 Task: In the Company zunhua.cn, Create email and send with subject: 'We're Thrilled to Welcome You ', and with mail content 'Good Day,_x000D_
Embrace the power of innovation. Our disruptive solution will propel your industry forward and position you as a leader in your field._x000D_
Best Regards', attach the document: Terms_and_conditions.doc and insert image: visitingcard.jpg. Below Best Regards, write Twitter and insert the URL: twitter.com. Mark checkbox to create task to follow up : In 2 weeks.  Enter or choose an email address of recipient's from company's contact and send.. Logged in from softage.1@softage.net
Action: Mouse moved to (68, 45)
Screenshot: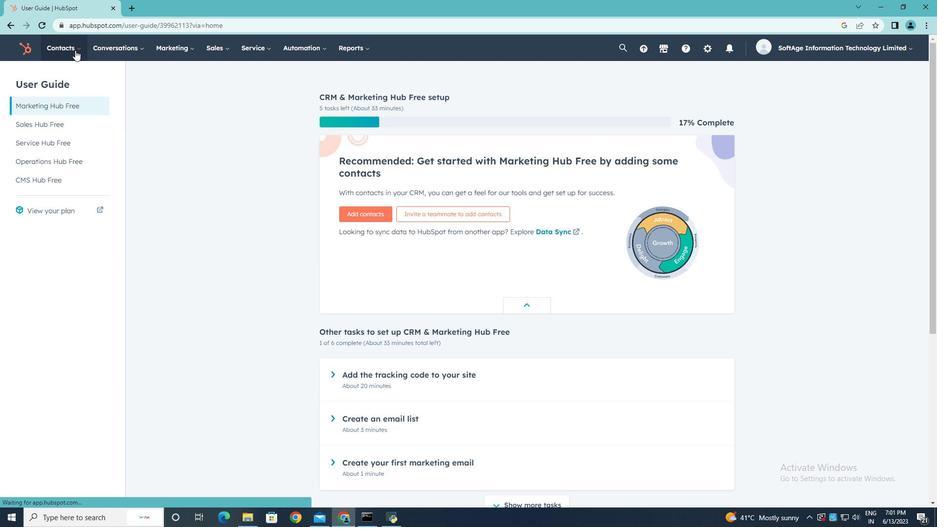 
Action: Mouse pressed left at (68, 45)
Screenshot: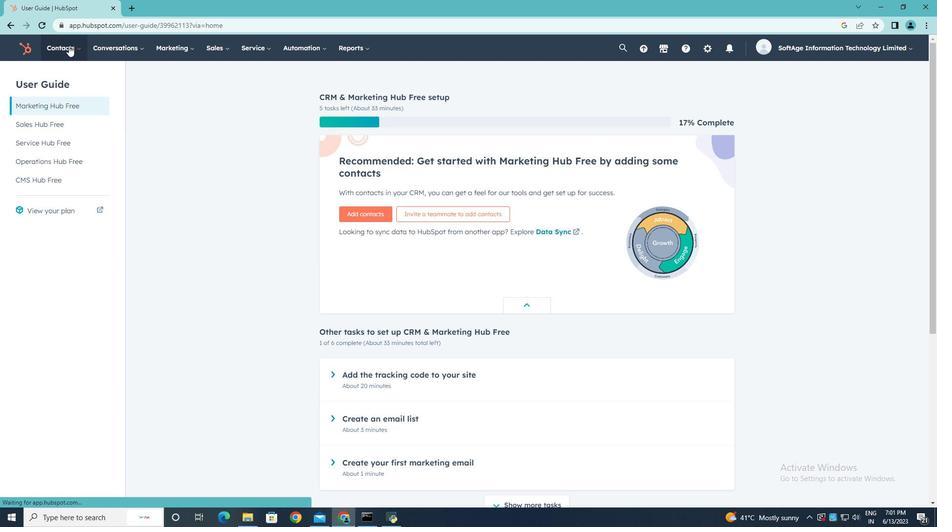 
Action: Mouse moved to (78, 94)
Screenshot: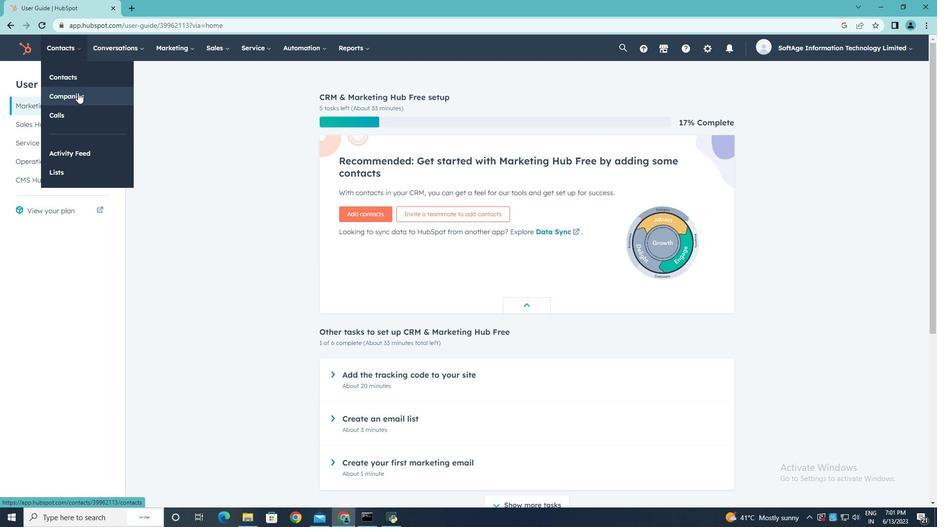 
Action: Mouse pressed left at (78, 94)
Screenshot: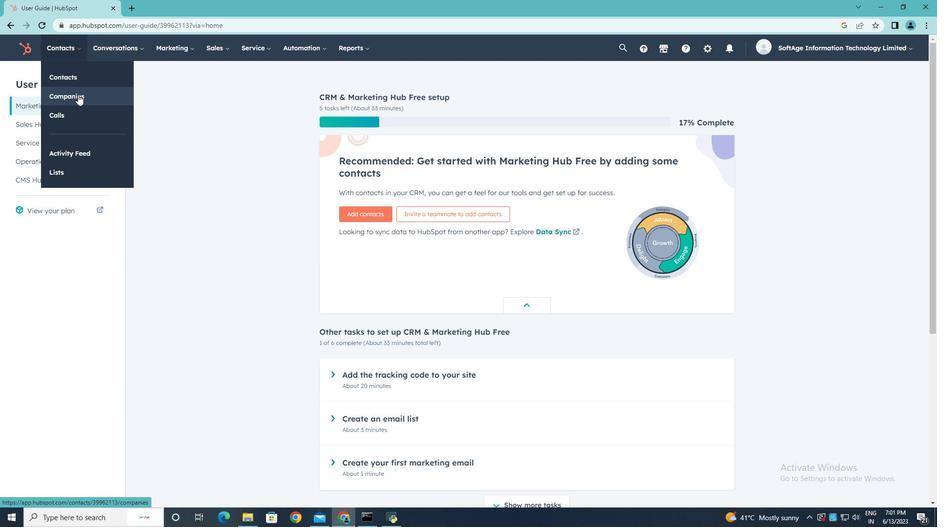 
Action: Mouse moved to (77, 156)
Screenshot: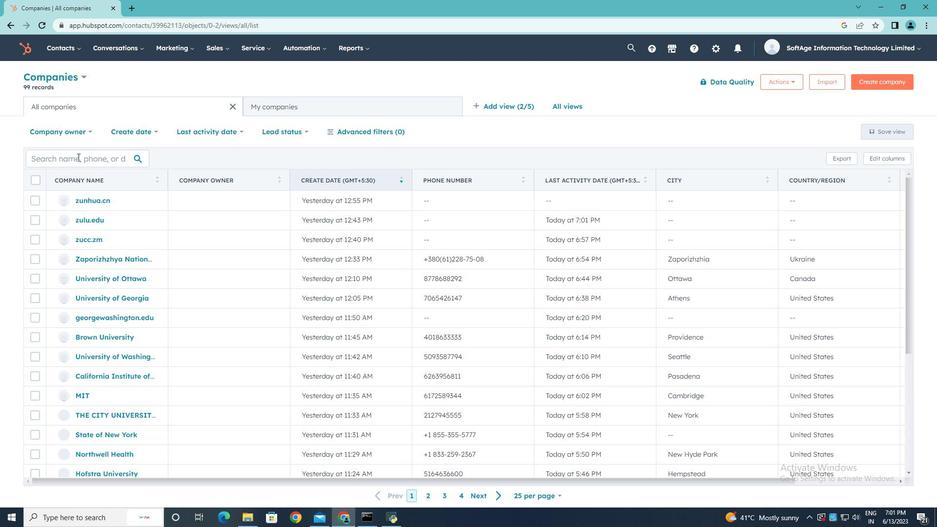 
Action: Mouse pressed left at (77, 156)
Screenshot: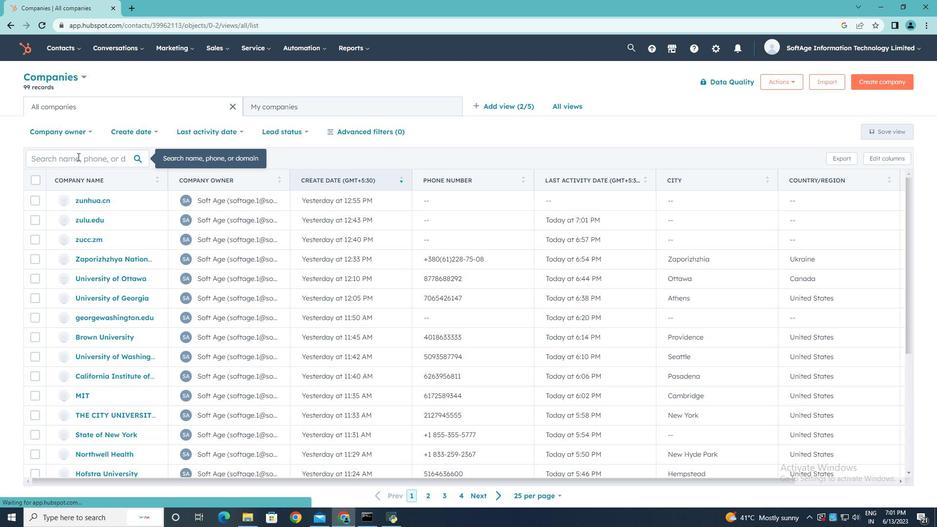 
Action: Key pressed zunhua.com<Key.backspace><Key.backspace>n
Screenshot: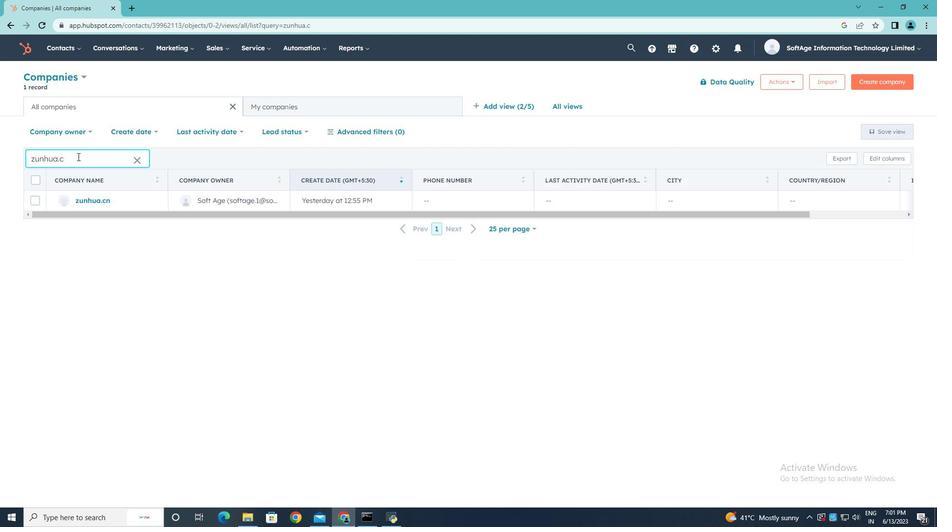 
Action: Mouse moved to (96, 198)
Screenshot: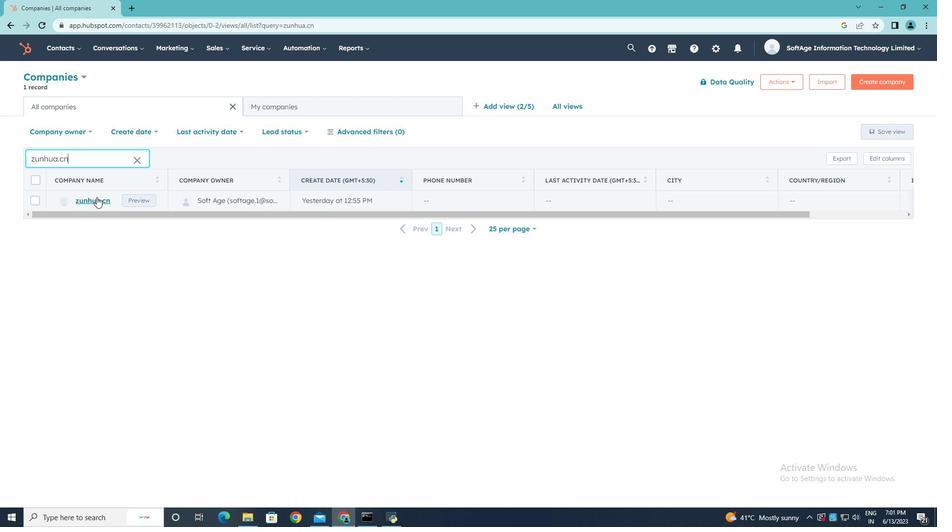 
Action: Mouse pressed left at (96, 198)
Screenshot: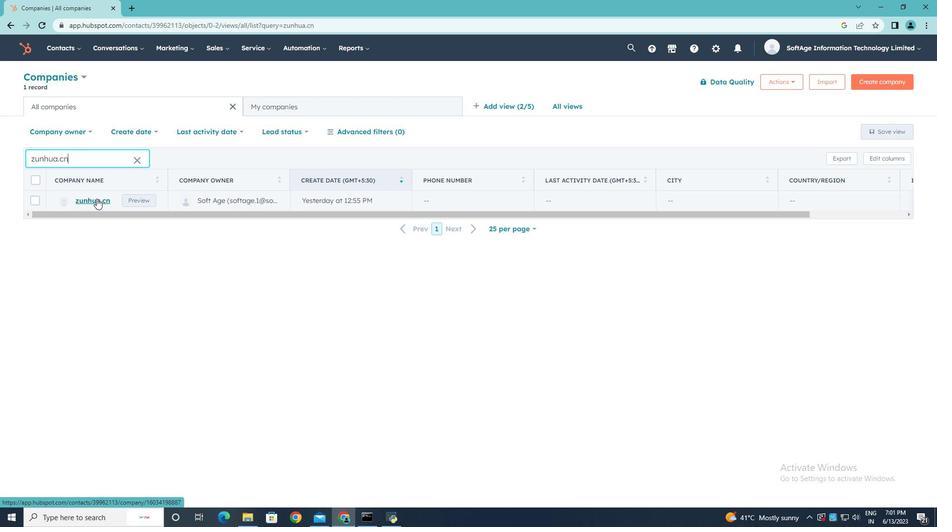 
Action: Mouse moved to (61, 161)
Screenshot: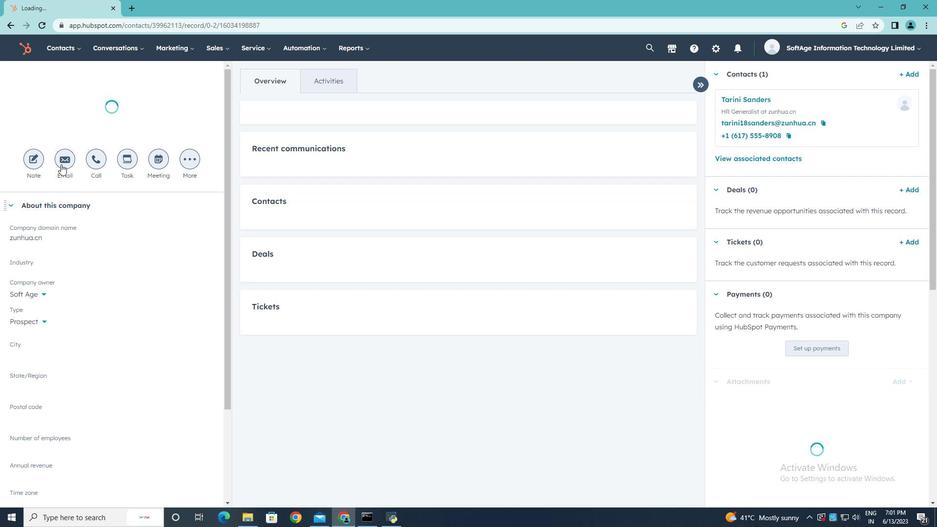 
Action: Mouse pressed left at (61, 161)
Screenshot: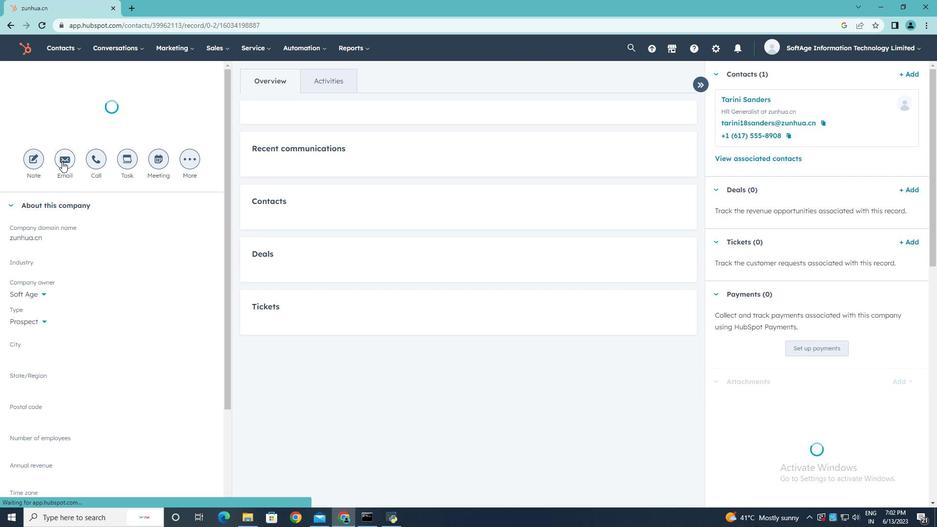 
Action: Key pressed <Key.shift><Key.shift><Key.shift><Key.shift><Key.shift><Key.shift><Key.shift><Key.shift><Key.shift><Key.shift><Key.shift><Key.shift><Key.shift><Key.shift><Key.shift><Key.shift><Key.shift><Key.shift><Key.shift><Key.shift><Key.shift><Key.shift><Key.shift><Key.shift><Key.shift><Key.shift><Key.shift><Key.shift><Key.shift><Key.shift><Key.shift>We're<Key.space><Key.shift>Thrilled<Key.space>to<Key.space><Key.shift>Wi<Key.backspace>elcome<Key.space><Key.shift><Key.shift><Key.shift><Key.shift><Key.shift><Key.shift><Key.shift><Key.shift><Key.shift><Key.shift><Key.shift><Key.shift><Key.shift><Key.shift><Key.shift><Key.shift><Key.shift><Key.shift><Key.shift><Key.shift><Key.shift><Key.shift>You
Screenshot: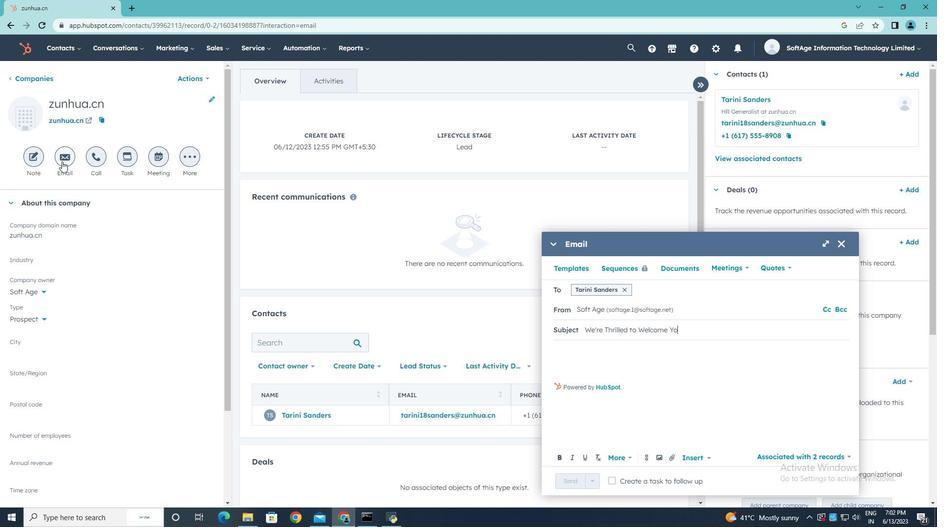 
Action: Mouse moved to (562, 349)
Screenshot: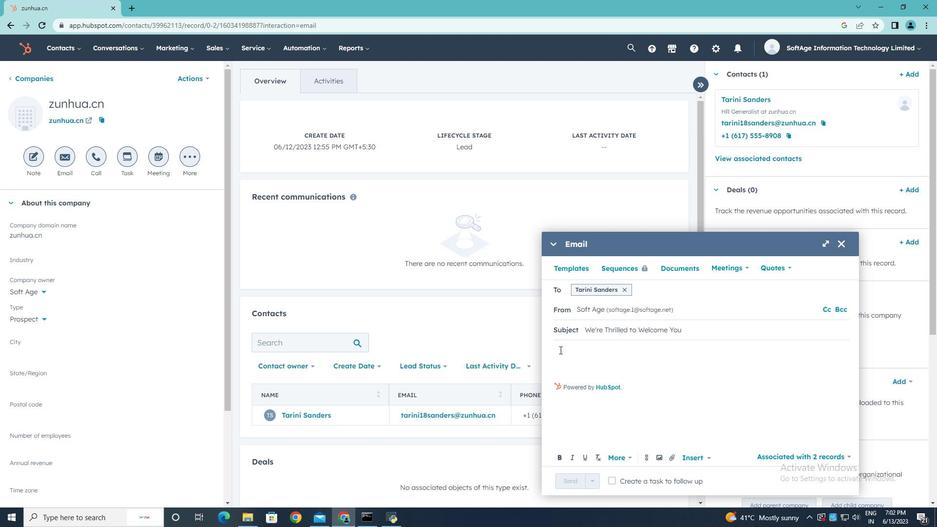 
Action: Mouse pressed left at (562, 349)
Screenshot: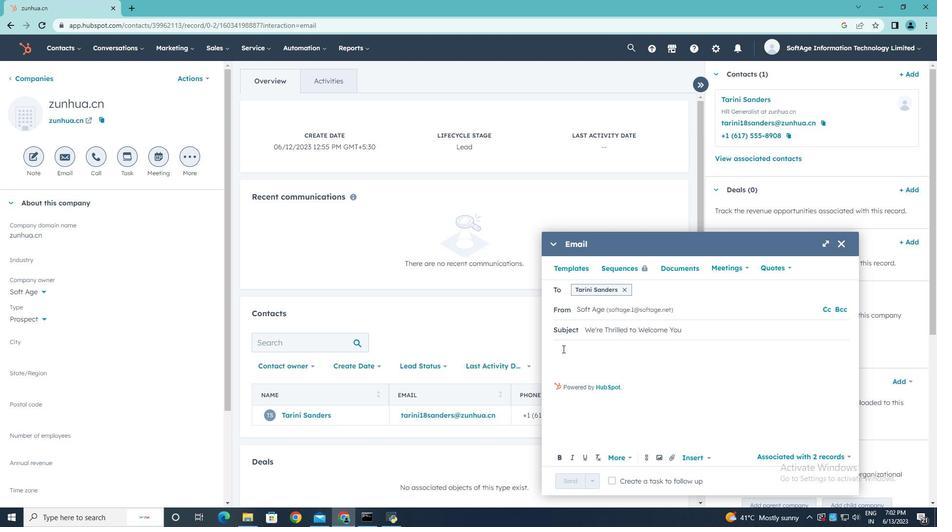 
Action: Key pressed <Key.shift>Good<Key.space><Key.shift>Day
Screenshot: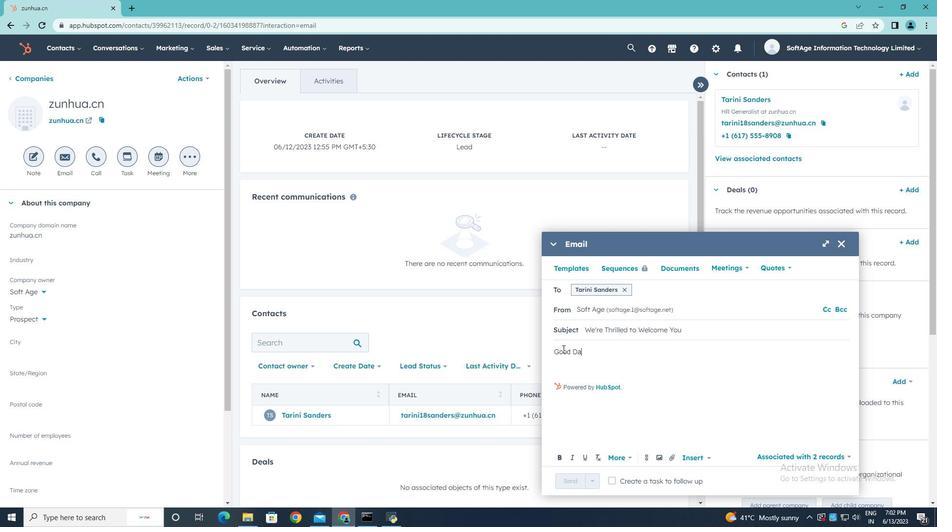 
Action: Mouse moved to (556, 360)
Screenshot: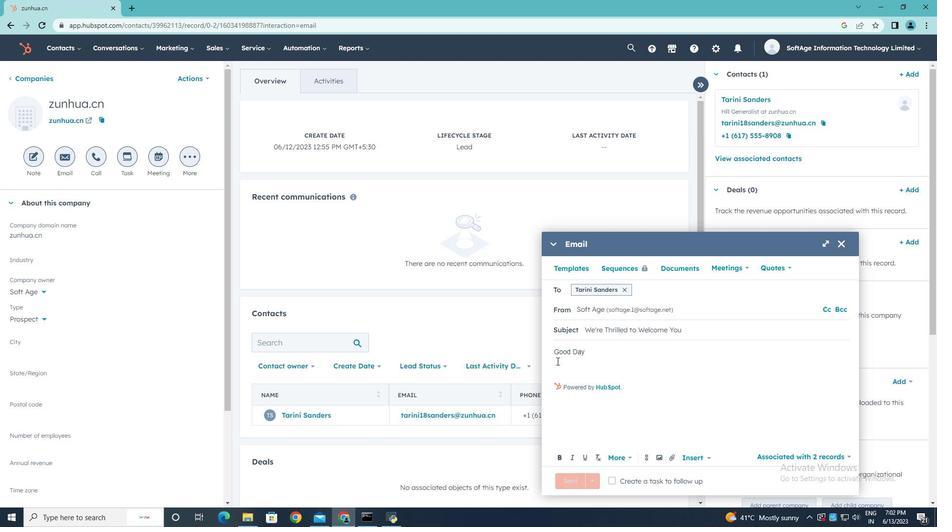 
Action: Mouse pressed left at (556, 360)
Screenshot: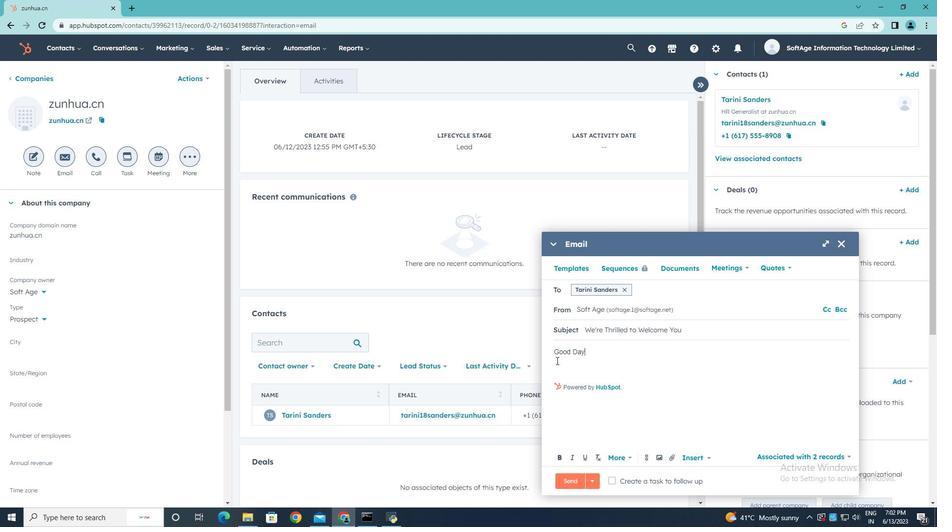 
Action: Mouse moved to (588, 351)
Screenshot: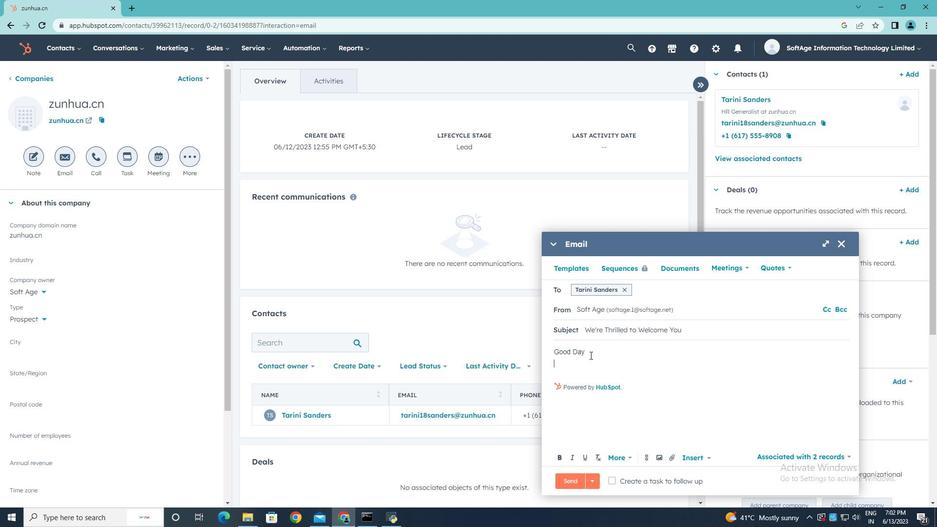 
Action: Mouse pressed left at (588, 351)
Screenshot: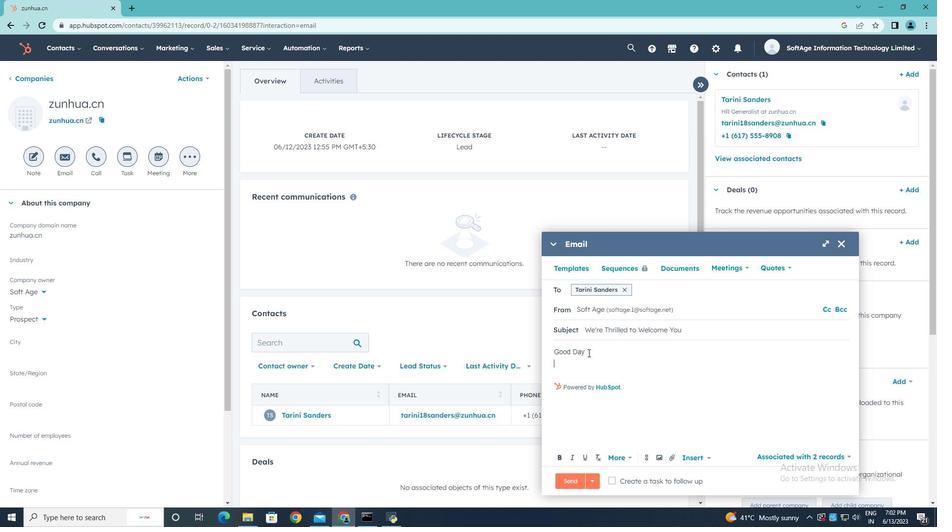 
Action: Key pressed ,
Screenshot: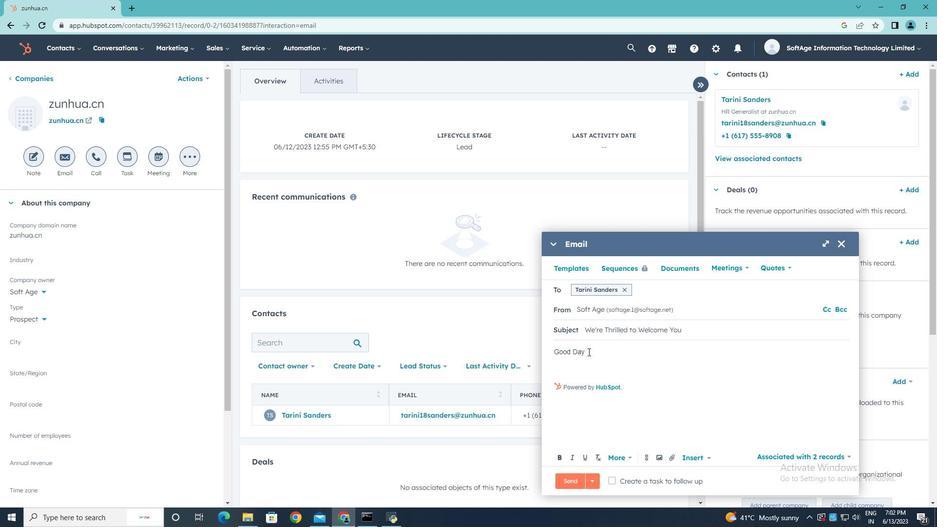 
Action: Mouse moved to (561, 362)
Screenshot: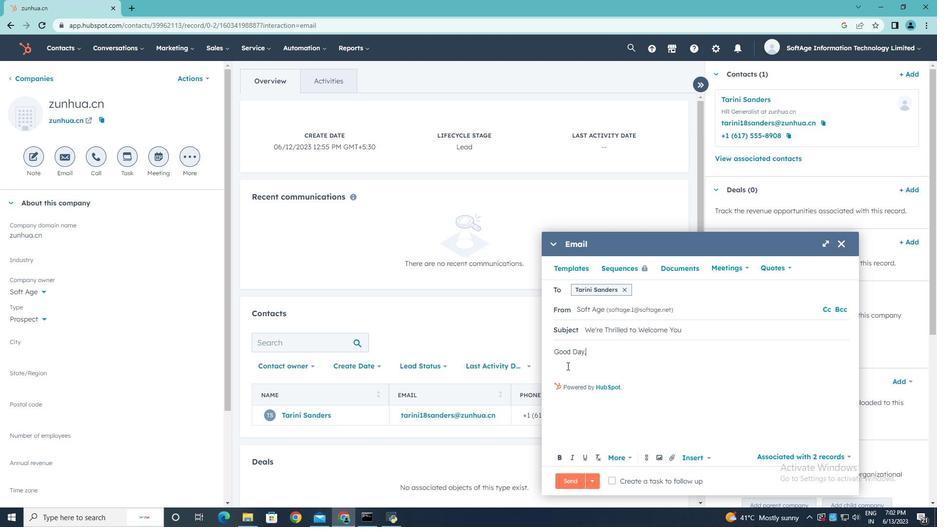 
Action: Mouse pressed left at (561, 362)
Screenshot: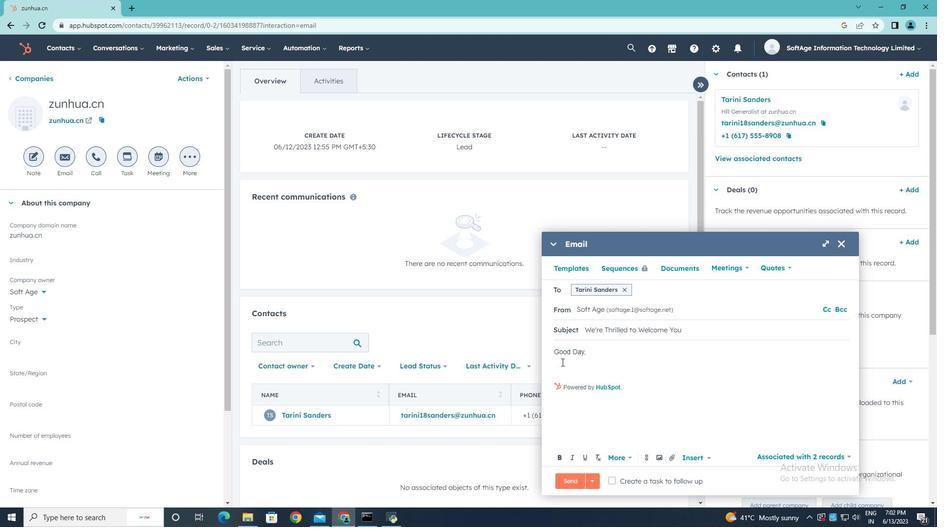 
Action: Mouse moved to (583, 320)
Screenshot: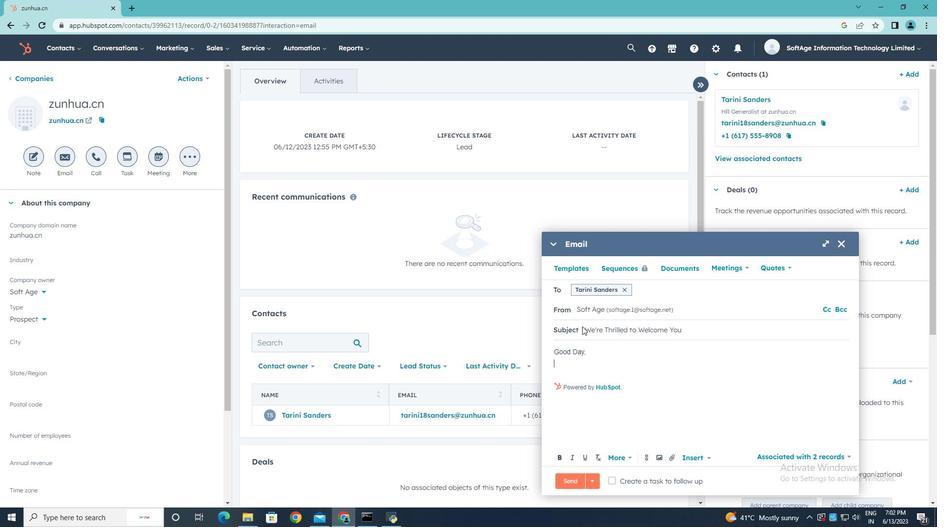
Action: Key pressed <Key.shift>Embrace<Key.space>the<Key.space>power<Key.space>of<Key.space>innovation<Key.space><Key.backspace>.<Key.shift><Key.shift><Key.shift><Key.shift><Key.shift><Key.shift><Key.shift><Key.shift><Key.shift><Key.shift><Key.shift><Key.shift><Key.shift><Key.shift><Key.shift><Key.shift><Key.shift><Key.shift><Key.shift><Key.shift><Key.shift><Key.shift><Key.shift><Key.shift><Key.shift><Key.shift><Key.shift><Key.shift><Key.shift><Key.shift><Key.shift><Key.shift><Key.shift><Key.shift><Key.shift><Key.space><Key.backspace><Key.space><Key.shift><Key.shift><Key.shift><Key.shift><Key.shift>Our<Key.space>disruptive<Key.space>solution<Key.space>will<Key.space>propel<Key.space>your<Key.space>industry<Key.space>forward<Key.space>and<Key.space>position<Key.space><Key.shift><Key.shift>You<Key.backspace><Key.backspace><Key.backspace>you<Key.space>as<Key.space>a<Key.space>leader<Key.space>in<Key.space>your<Key.space>field.
Screenshot: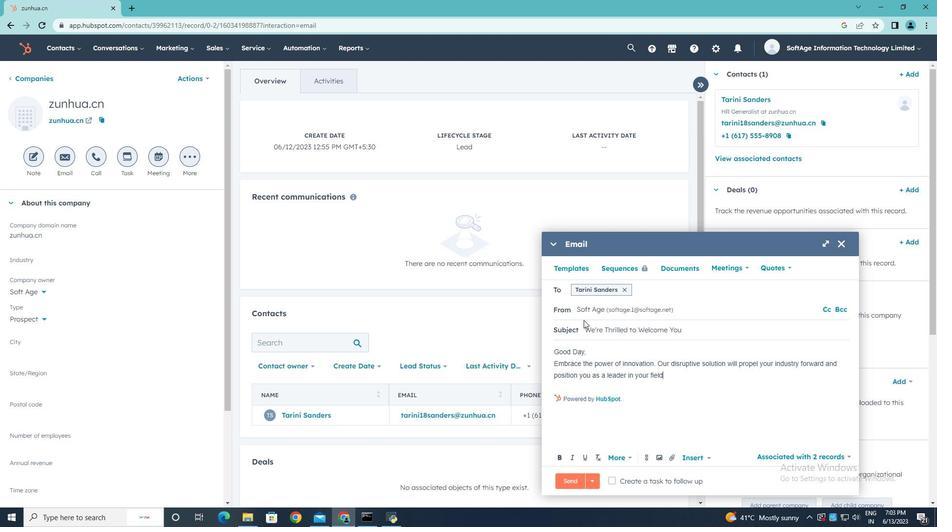 
Action: Mouse moved to (571, 387)
Screenshot: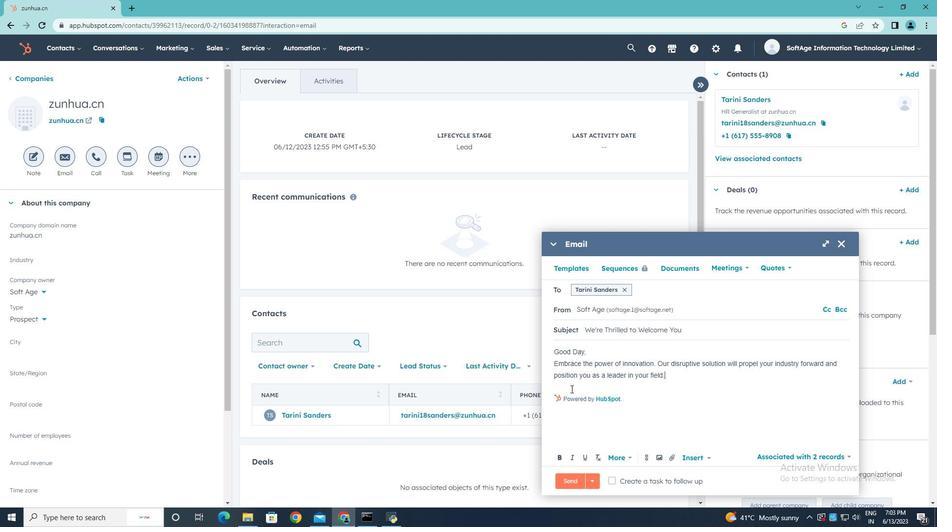 
Action: Mouse pressed left at (571, 387)
Screenshot: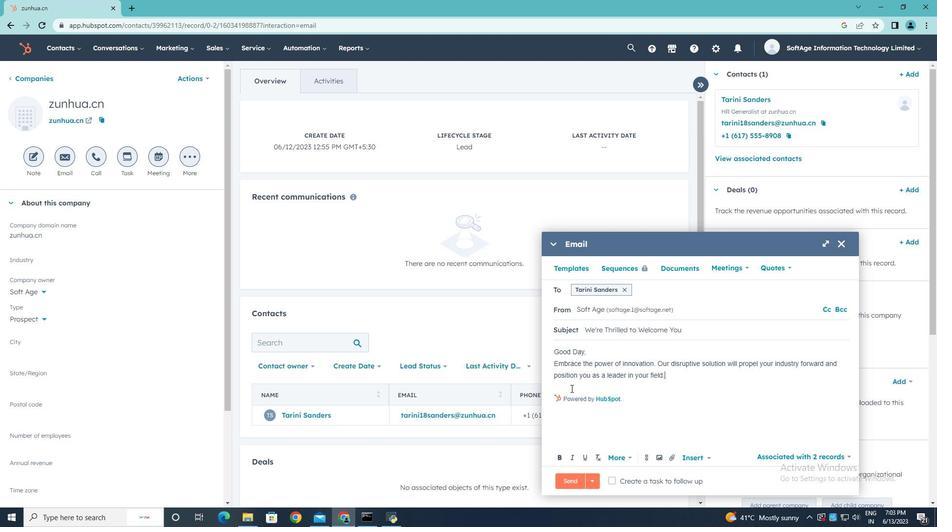 
Action: Key pressed <Key.enter><Key.shift><Key.shift><Key.shift><Key.shift>Best<Key.space><Key.shift><Key.shift>Regards,
Screenshot: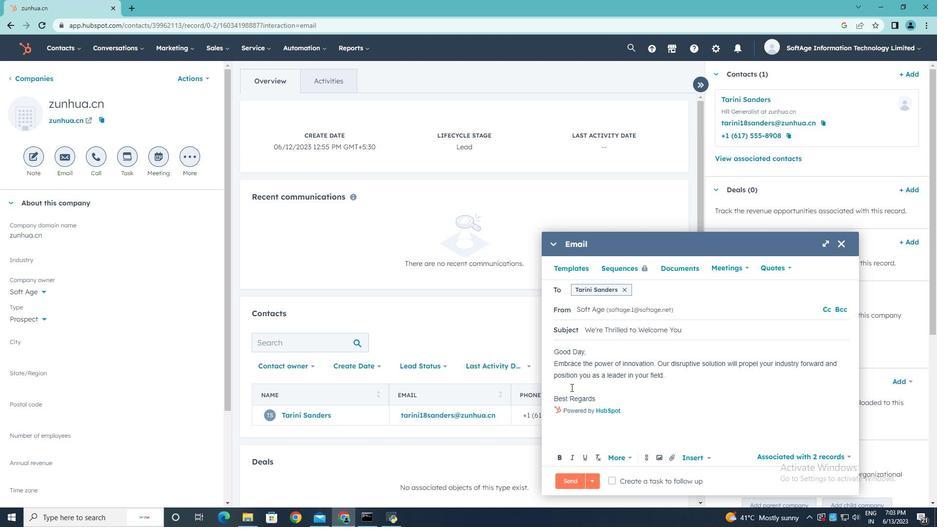 
Action: Mouse moved to (673, 459)
Screenshot: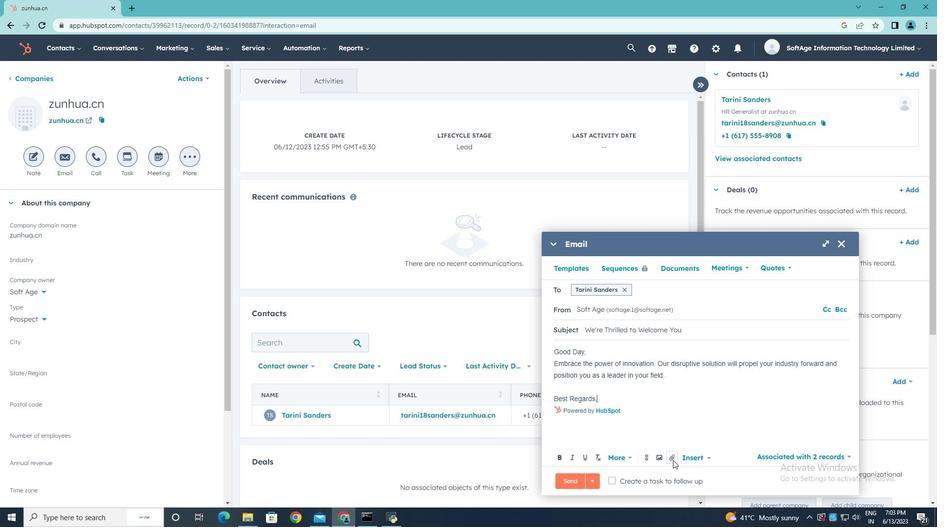 
Action: Mouse pressed left at (673, 459)
Screenshot: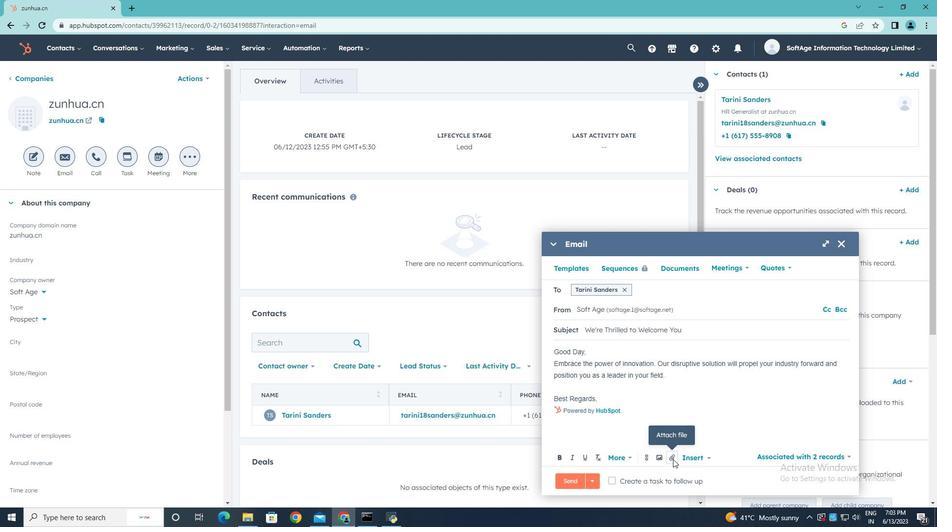 
Action: Mouse moved to (688, 429)
Screenshot: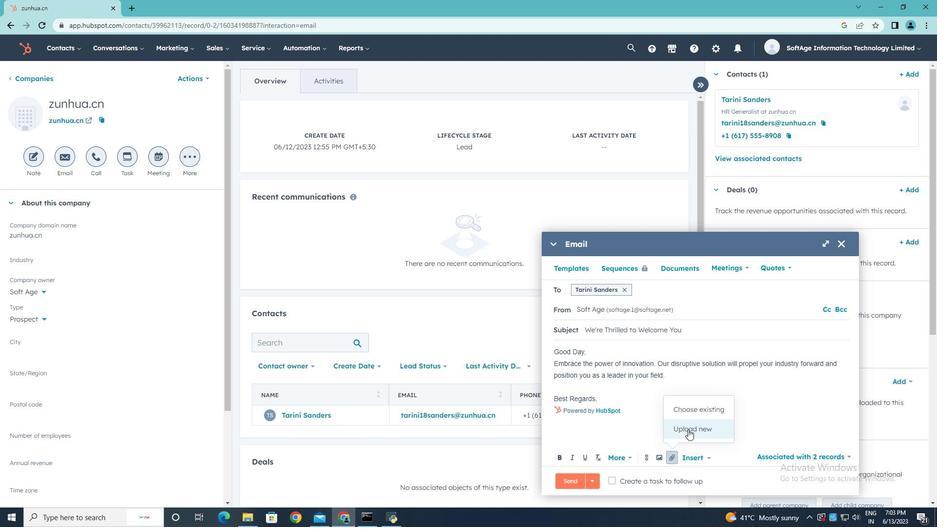 
Action: Mouse pressed left at (688, 429)
Screenshot: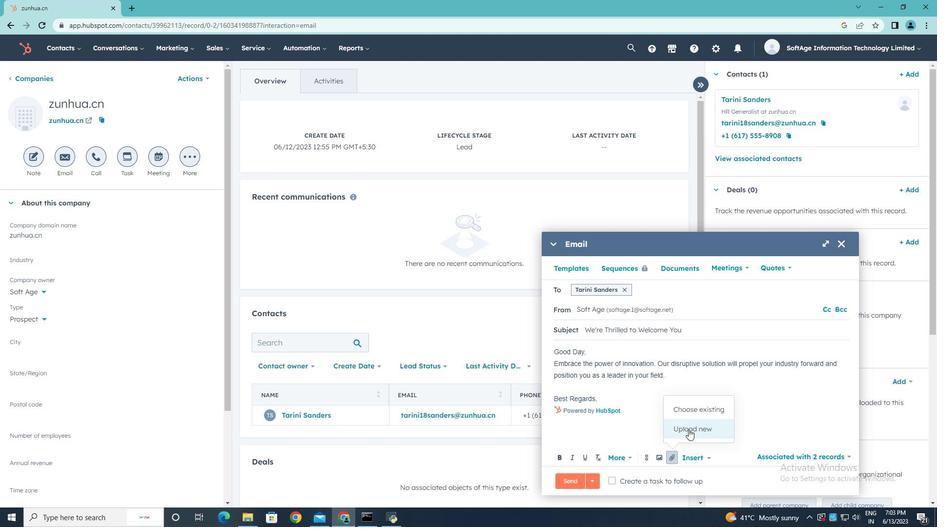 
Action: Mouse moved to (171, 97)
Screenshot: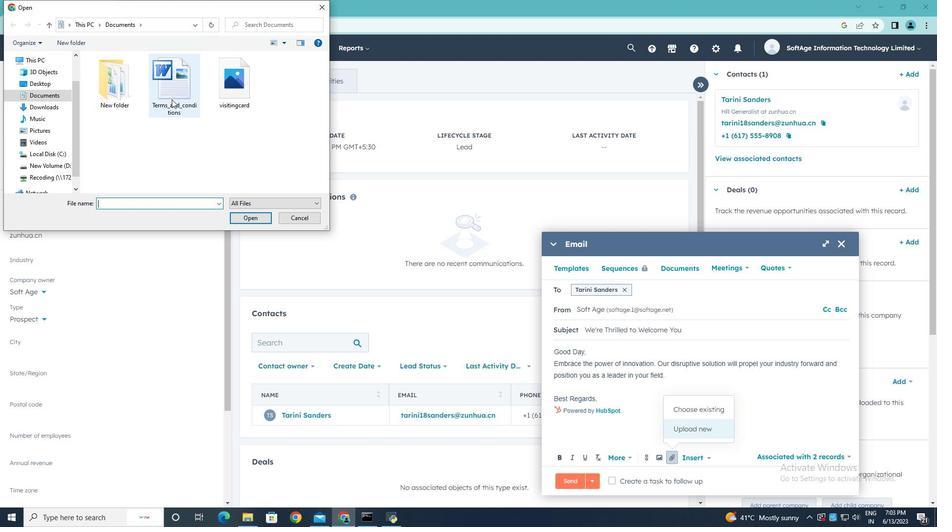 
Action: Mouse pressed left at (171, 97)
Screenshot: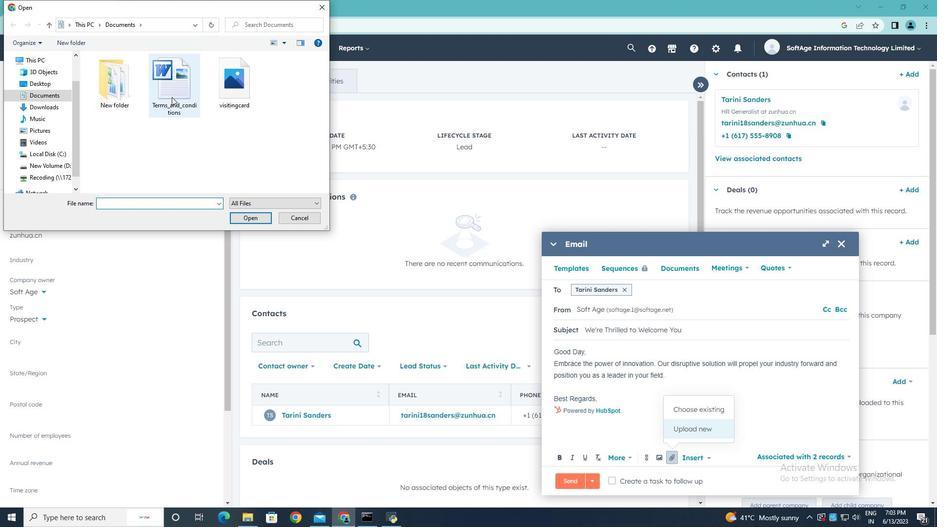 
Action: Mouse moved to (252, 218)
Screenshot: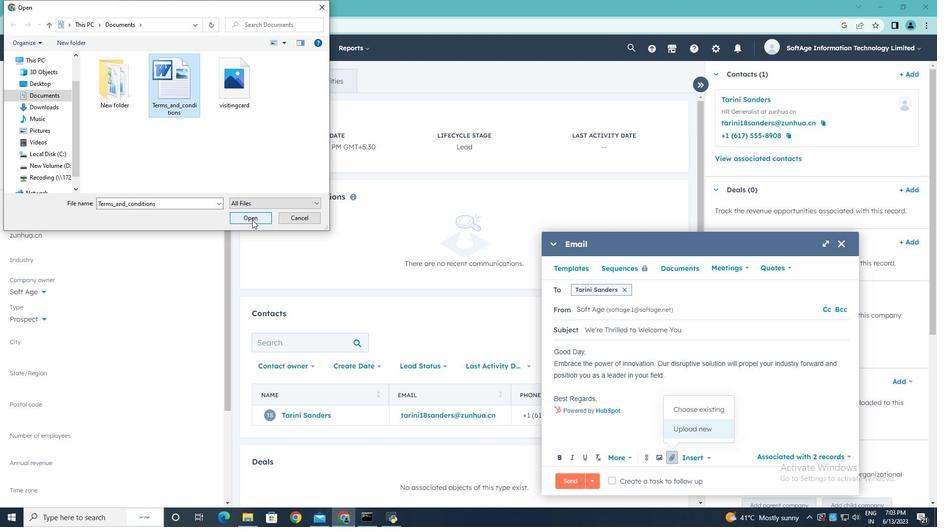 
Action: Mouse pressed left at (252, 218)
Screenshot: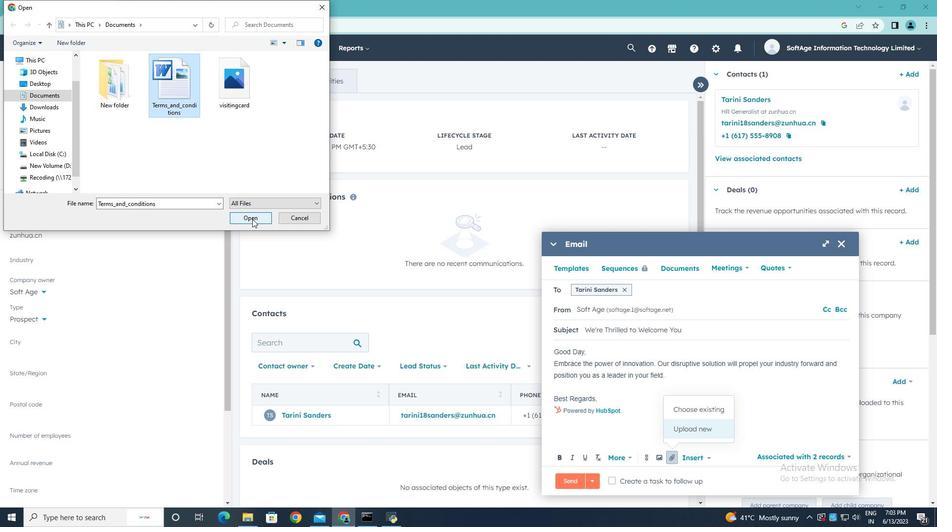 
Action: Mouse moved to (672, 431)
Screenshot: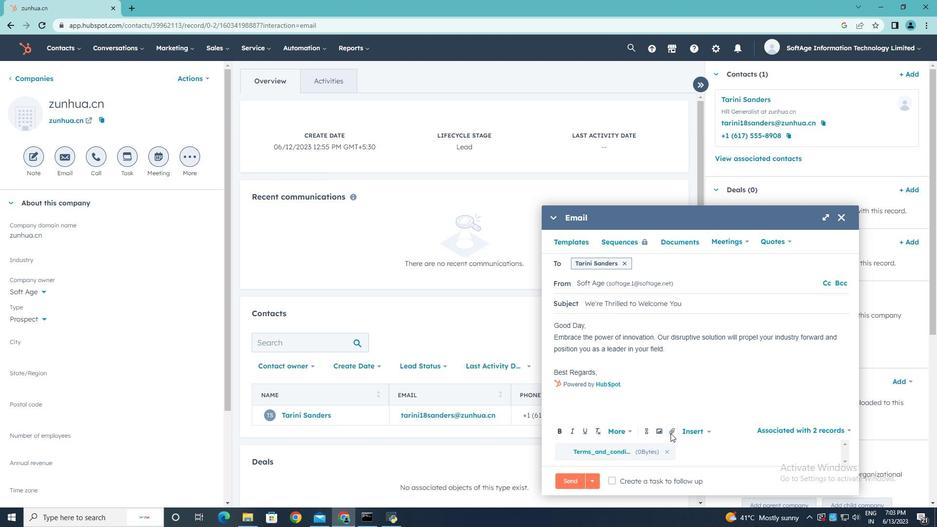 
Action: Mouse pressed left at (672, 431)
Screenshot: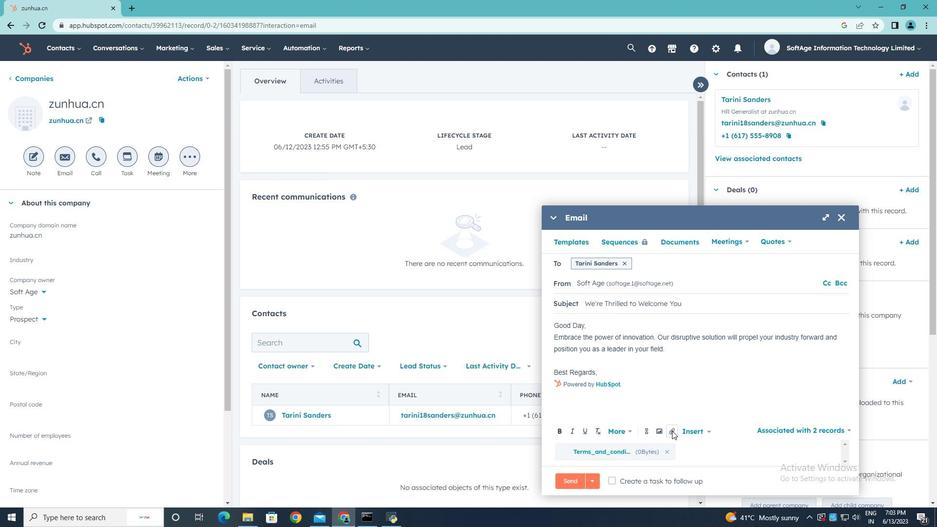 
Action: Mouse moved to (680, 402)
Screenshot: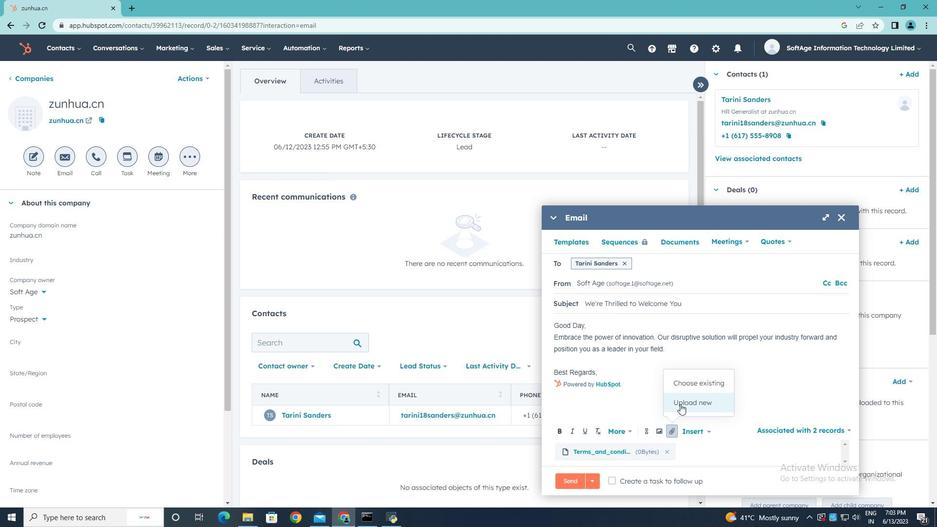 
Action: Mouse pressed left at (680, 402)
Screenshot: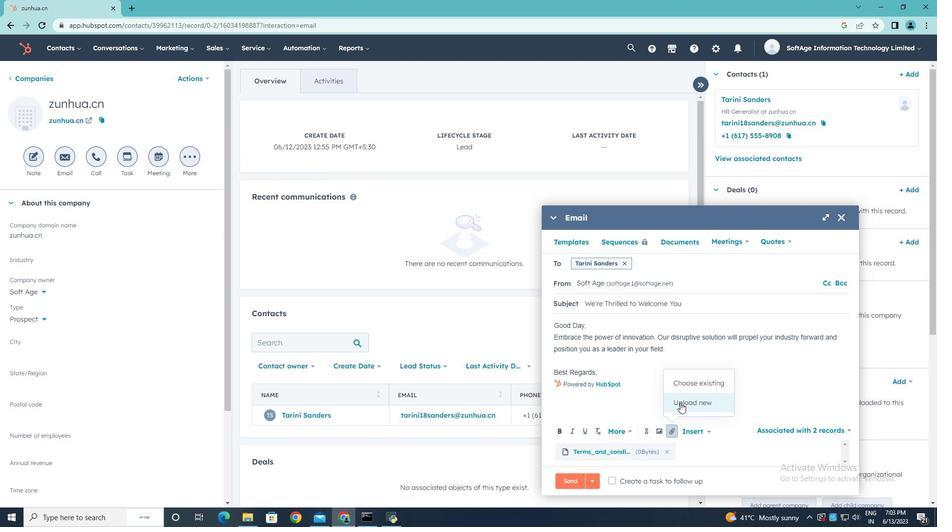 
Action: Mouse moved to (239, 90)
Screenshot: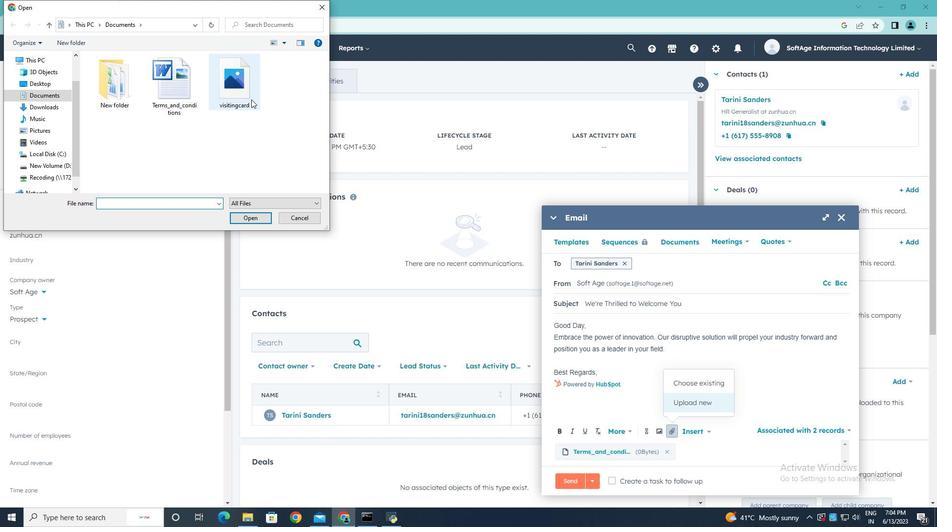 
Action: Mouse pressed left at (239, 90)
Screenshot: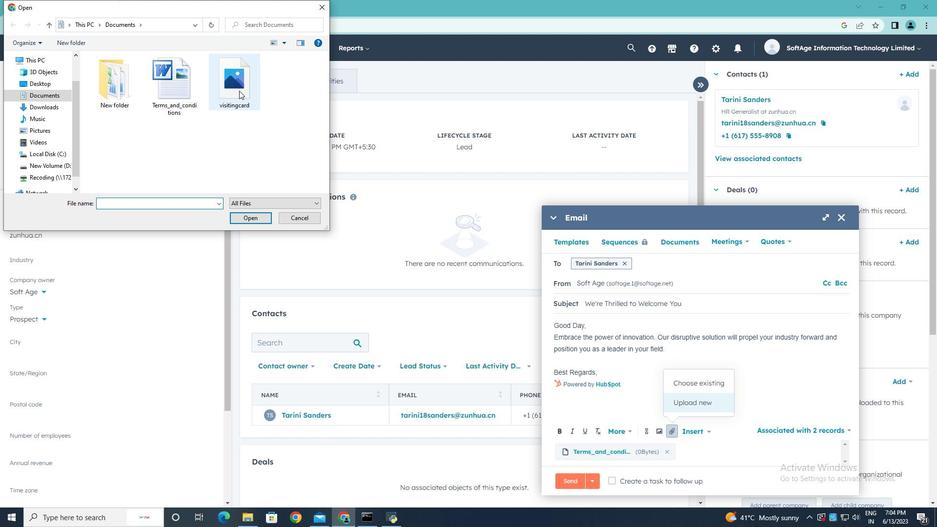 
Action: Mouse moved to (260, 218)
Screenshot: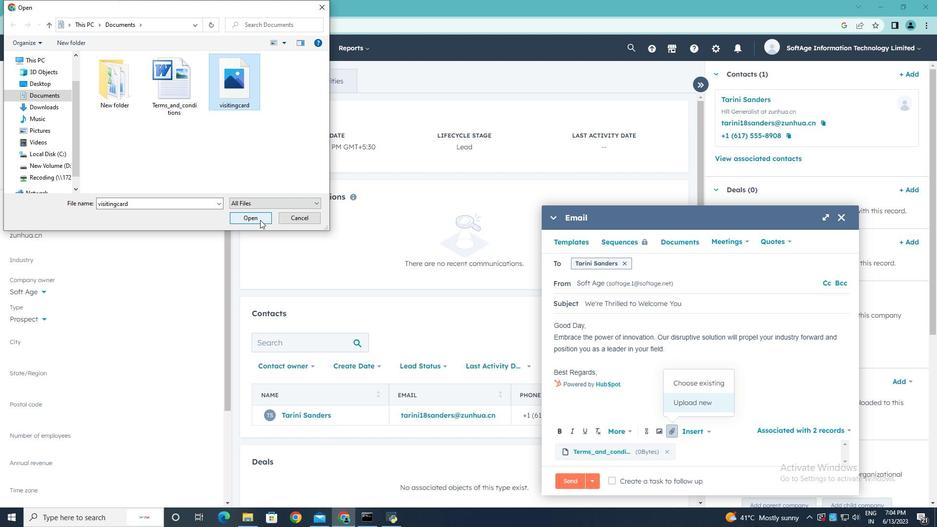 
Action: Mouse pressed left at (260, 218)
Screenshot: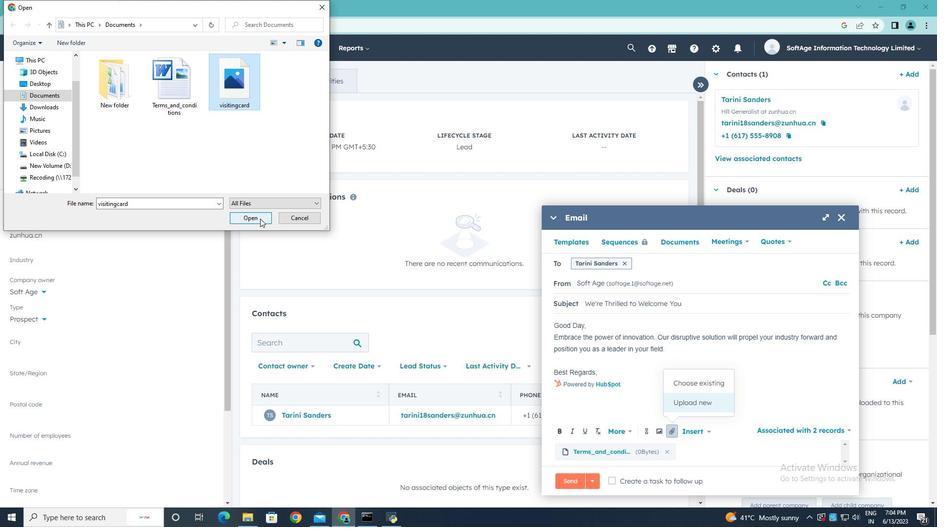 
Action: Mouse moved to (599, 369)
Screenshot: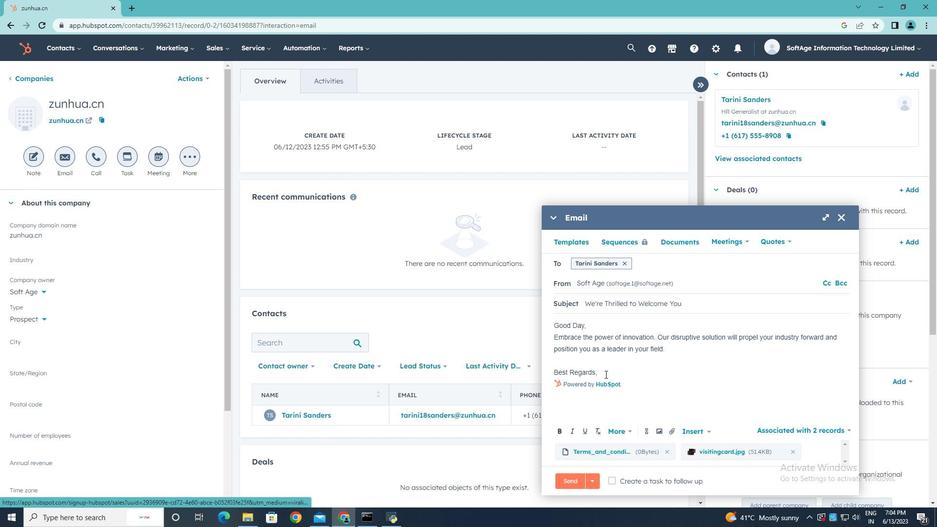 
Action: Mouse pressed left at (599, 369)
Screenshot: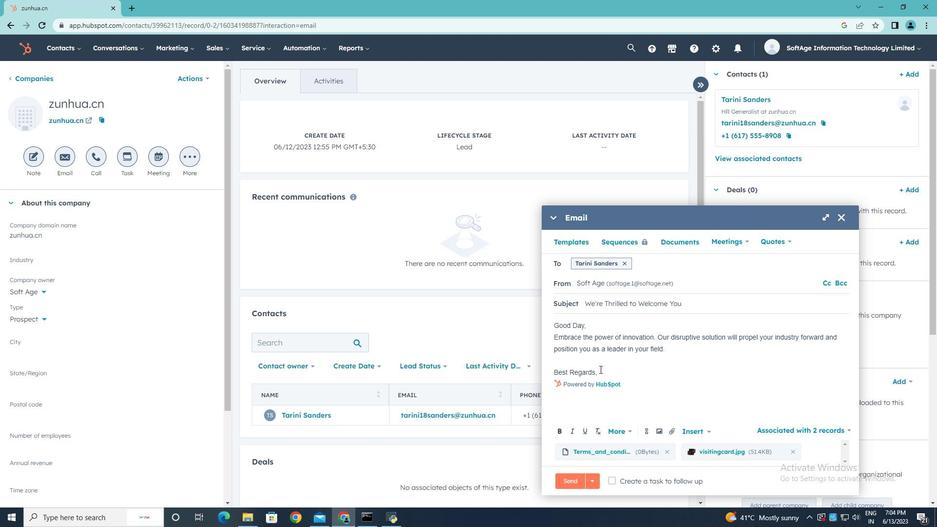 
Action: Key pressed <Key.enter>
Screenshot: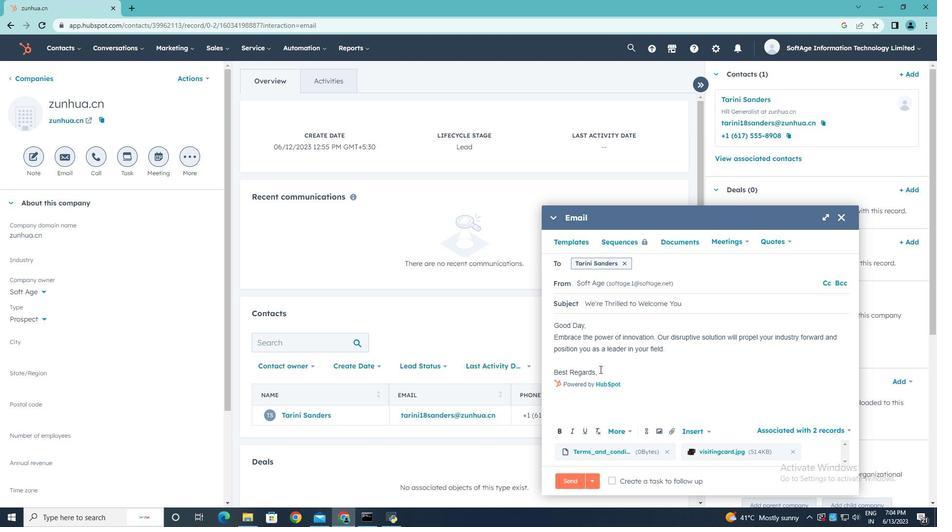 
Action: Mouse moved to (646, 431)
Screenshot: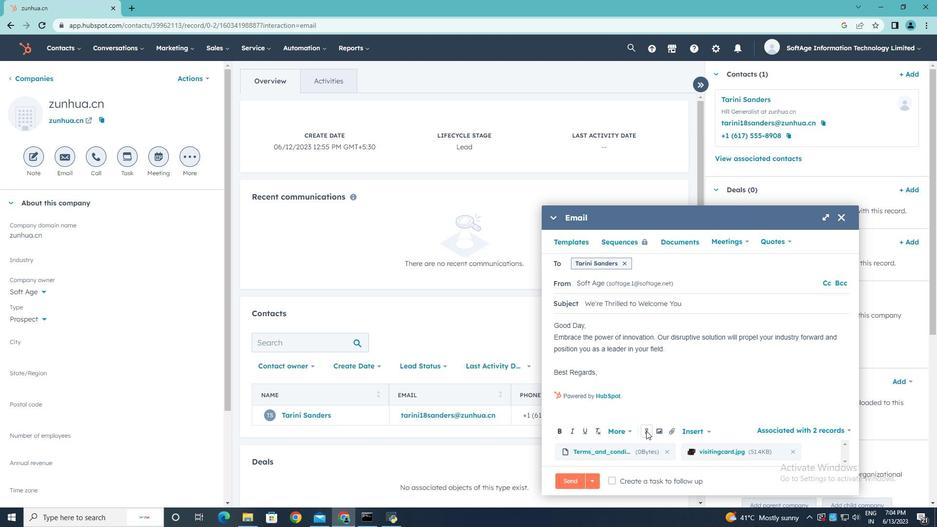 
Action: Mouse pressed left at (646, 431)
Screenshot: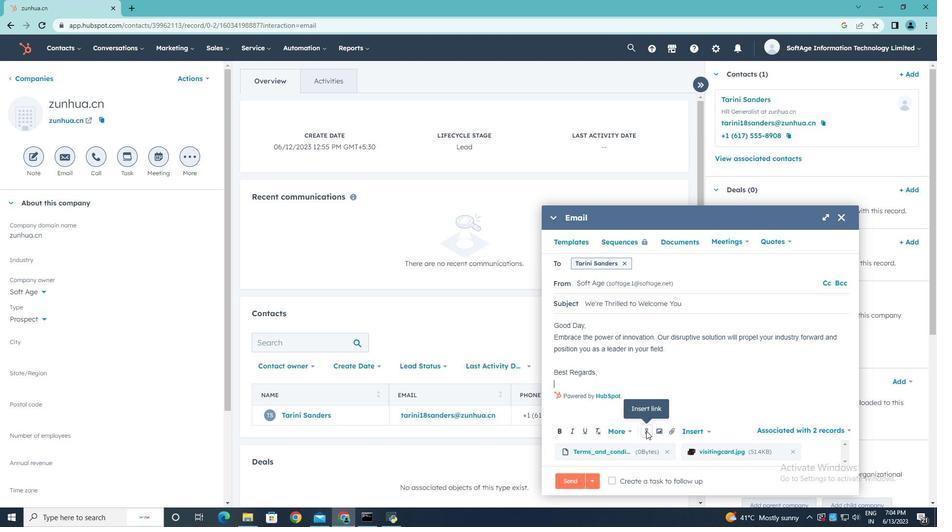 
Action: Mouse moved to (664, 317)
Screenshot: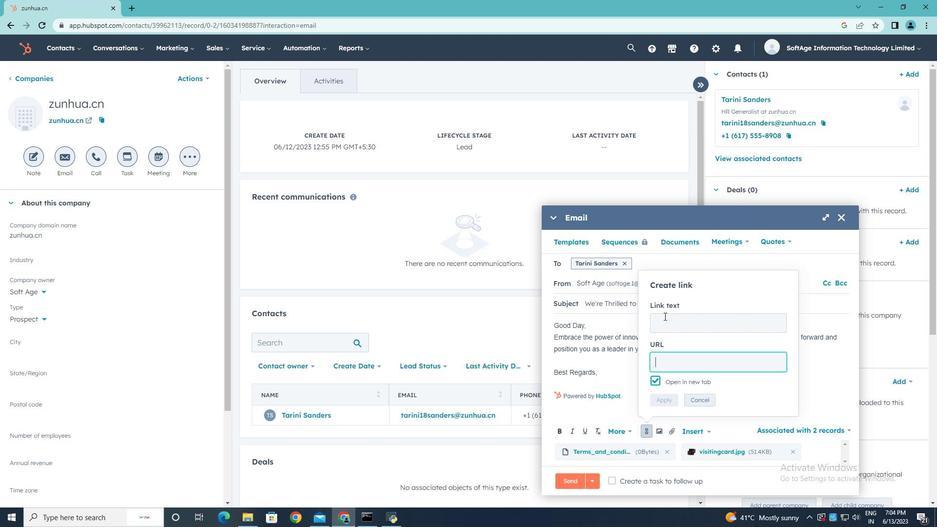 
Action: Mouse pressed left at (664, 317)
Screenshot: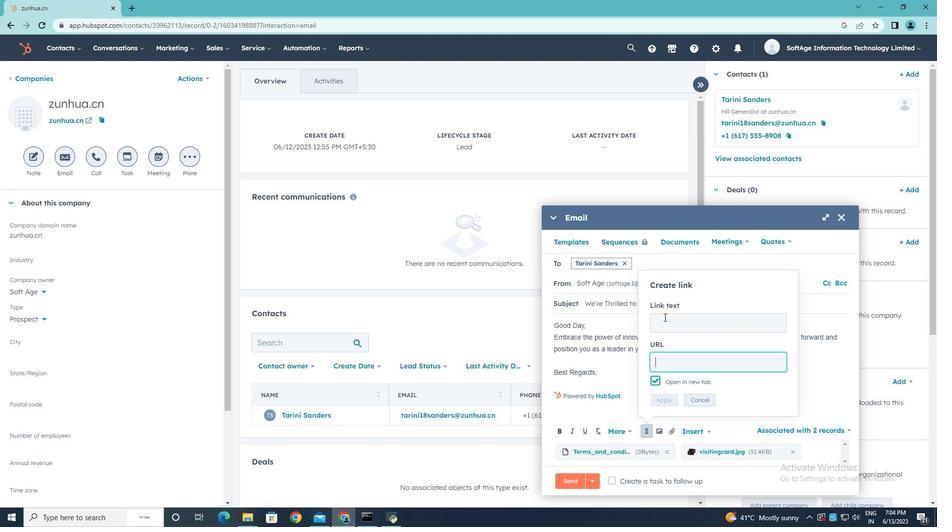 
Action: Mouse moved to (664, 317)
Screenshot: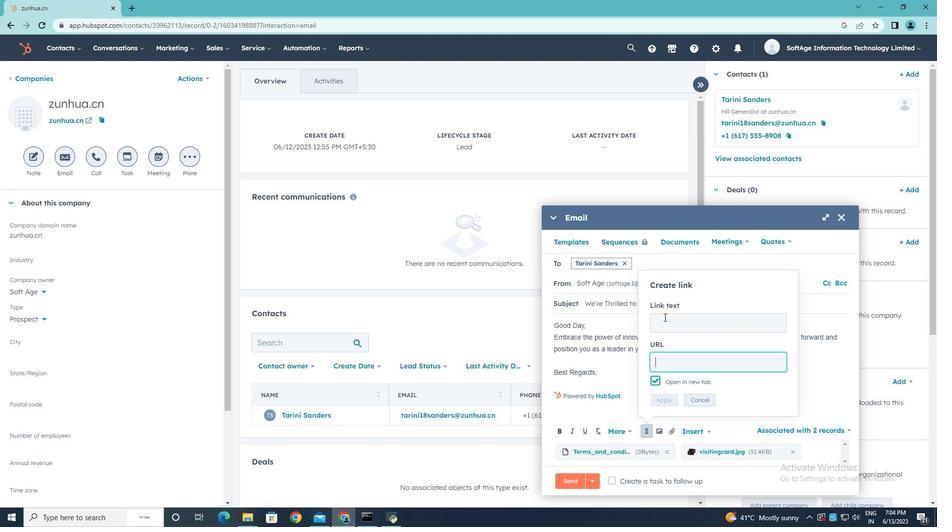 
Action: Key pressed <Key.shift><Key.shift><Key.shift><Key.shift><Key.shift><Key.shift><Key.shift>Twitter
Screenshot: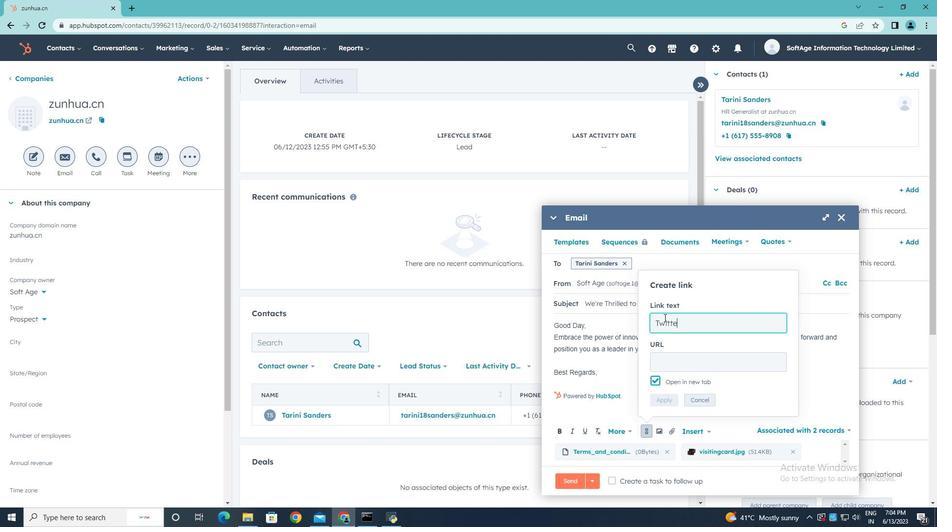 
Action: Mouse moved to (681, 361)
Screenshot: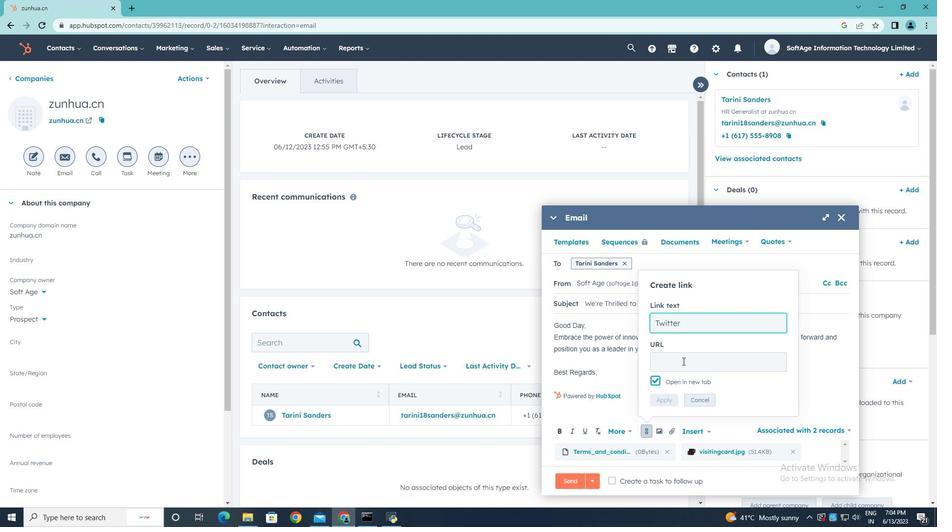 
Action: Mouse pressed left at (681, 361)
Screenshot: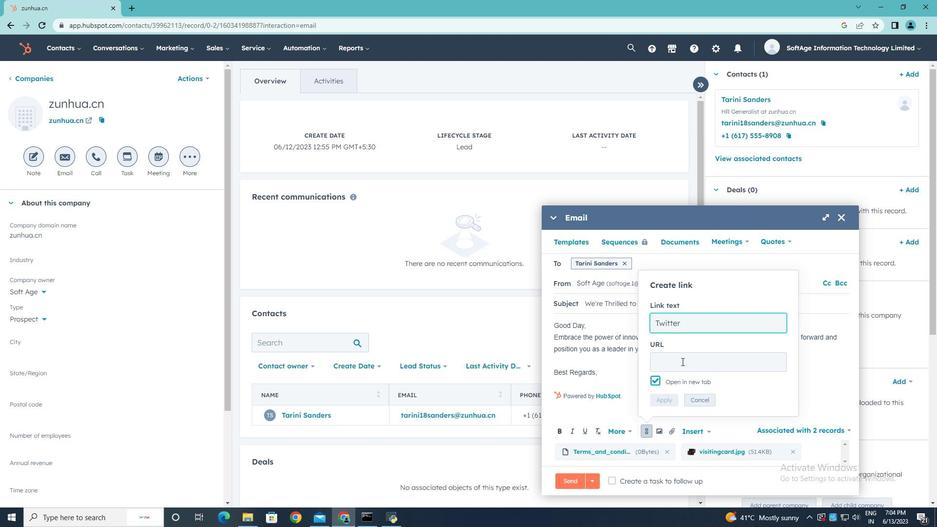 
Action: Key pressed <Key.shift>te<Key.backspace>witter.com
Screenshot: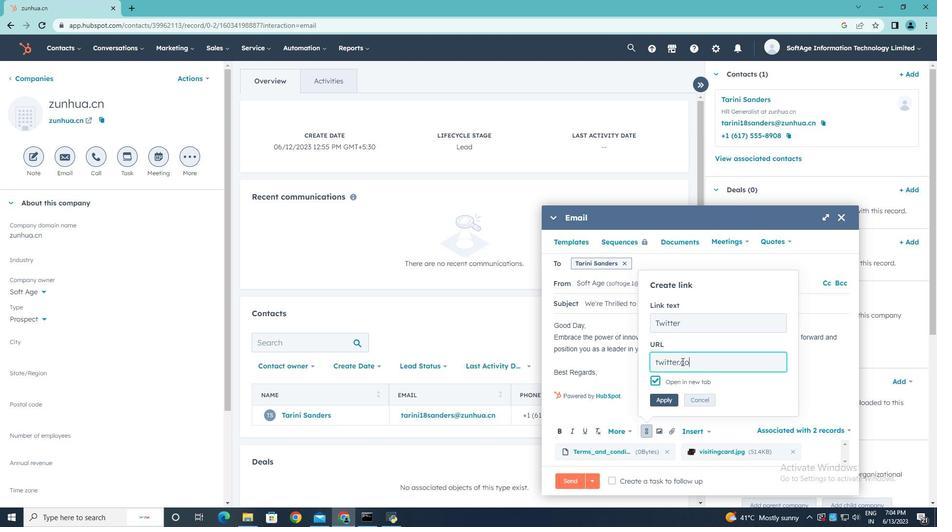 
Action: Mouse moved to (662, 398)
Screenshot: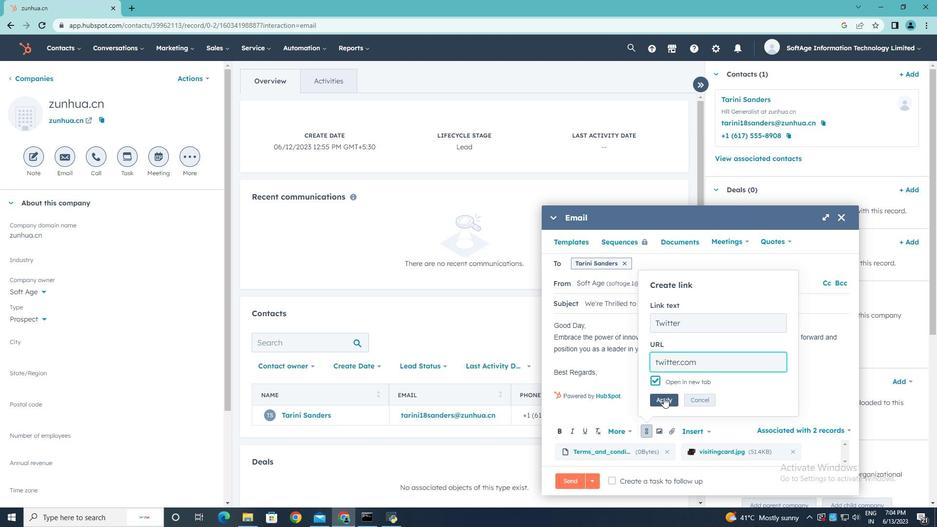 
Action: Mouse pressed left at (662, 398)
Screenshot: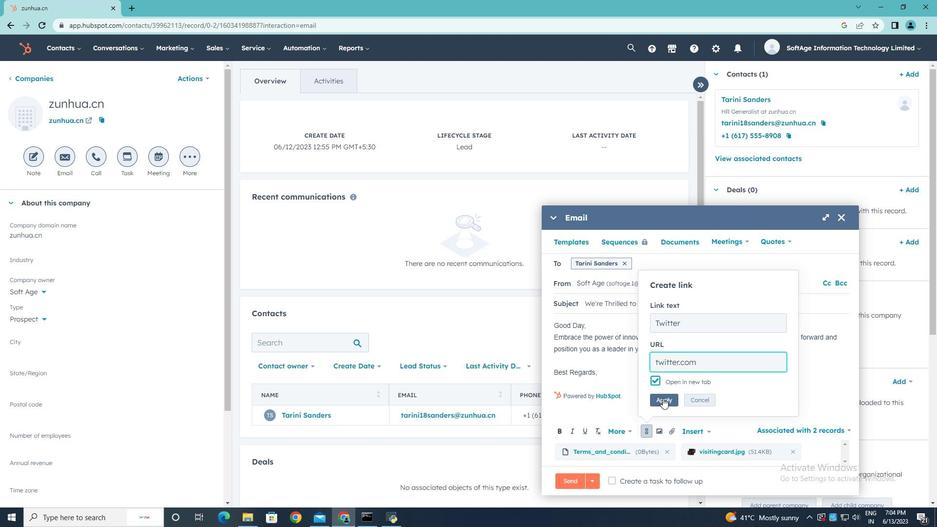 
Action: Mouse moved to (613, 476)
Screenshot: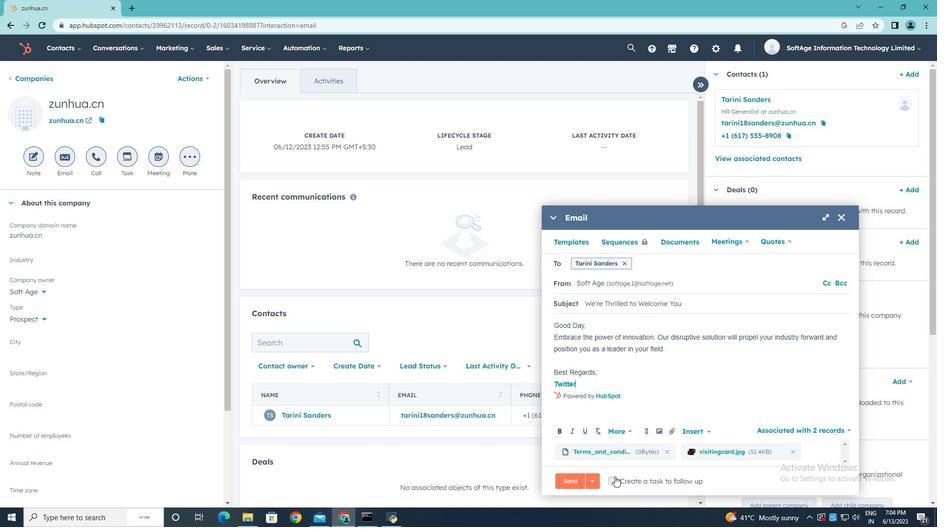
Action: Mouse pressed left at (613, 476)
Screenshot: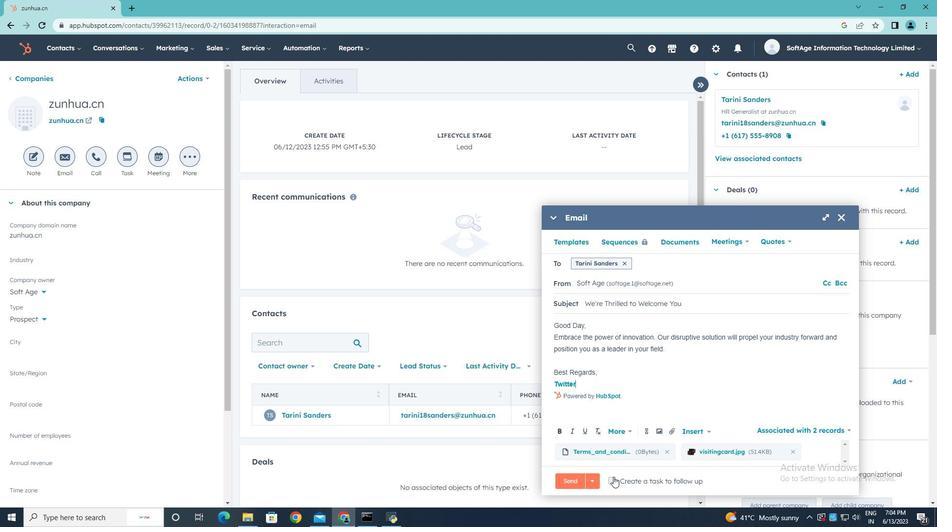 
Action: Mouse moved to (804, 480)
Screenshot: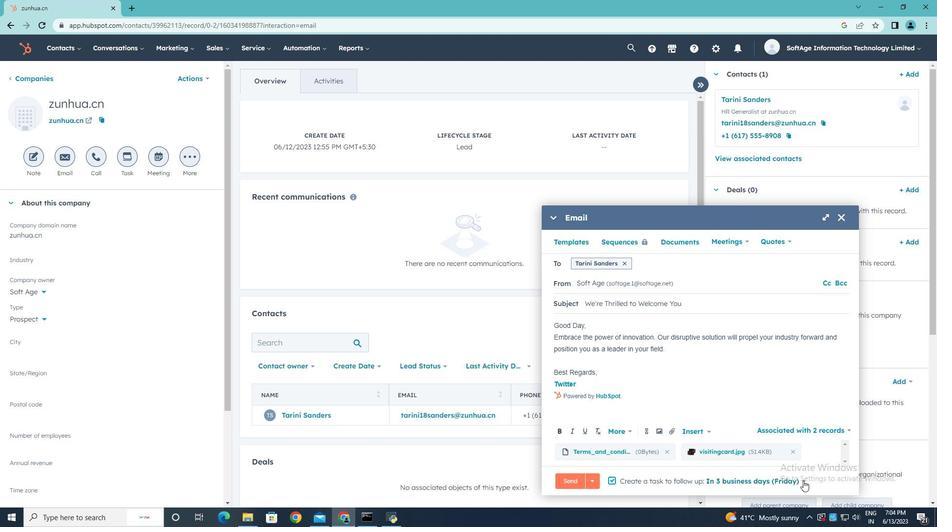 
Action: Mouse pressed left at (804, 480)
Screenshot: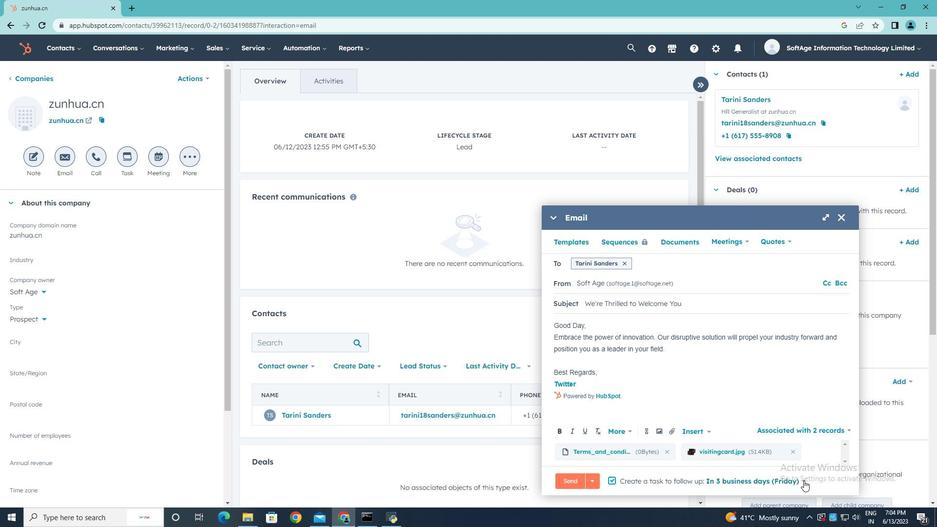 
Action: Mouse moved to (760, 423)
Screenshot: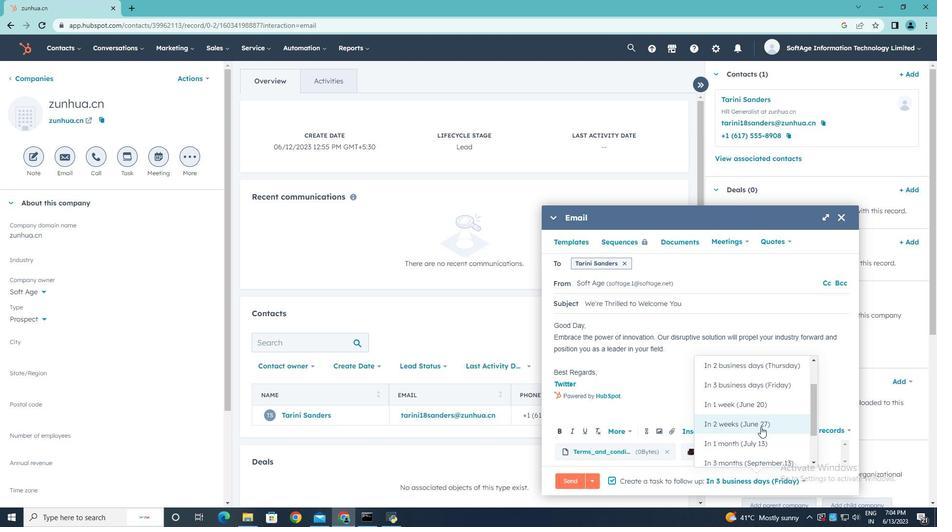 
Action: Mouse pressed left at (760, 423)
Screenshot: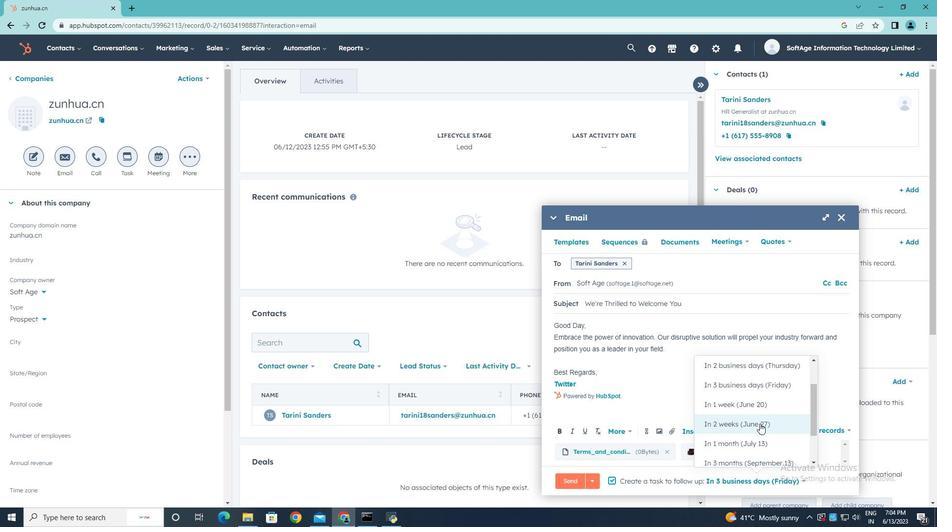 
Action: Mouse moved to (573, 481)
Screenshot: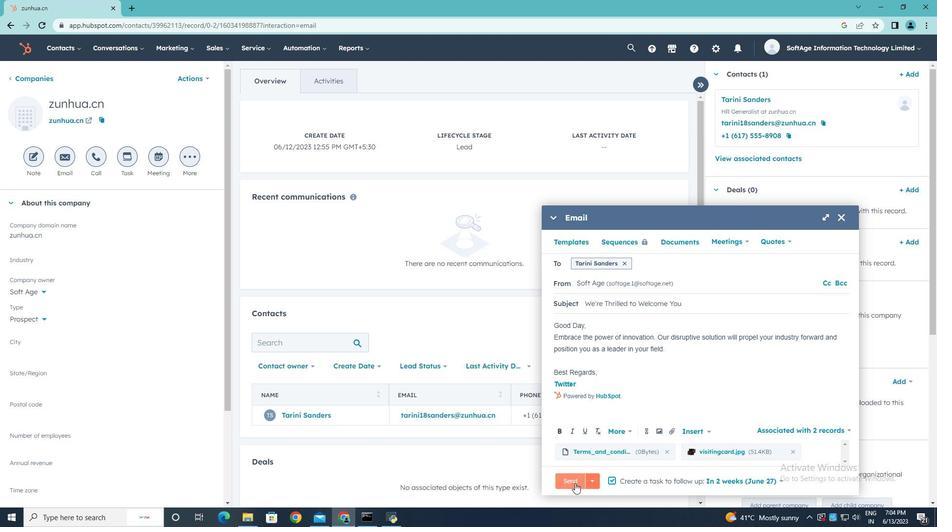 
Action: Mouse pressed left at (573, 481)
Screenshot: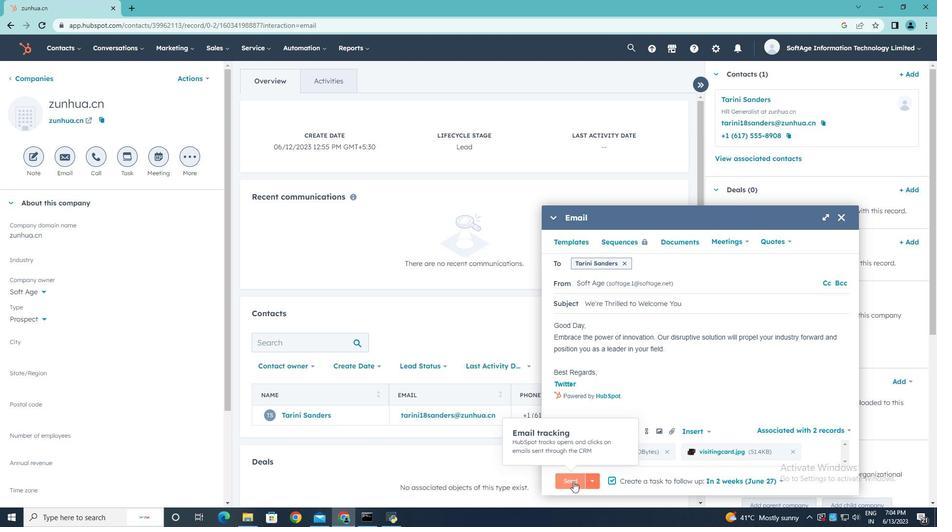 
